Task: Look for products in the category "Curry Sauces" that are on sale.
Action: Mouse moved to (215, 120)
Screenshot: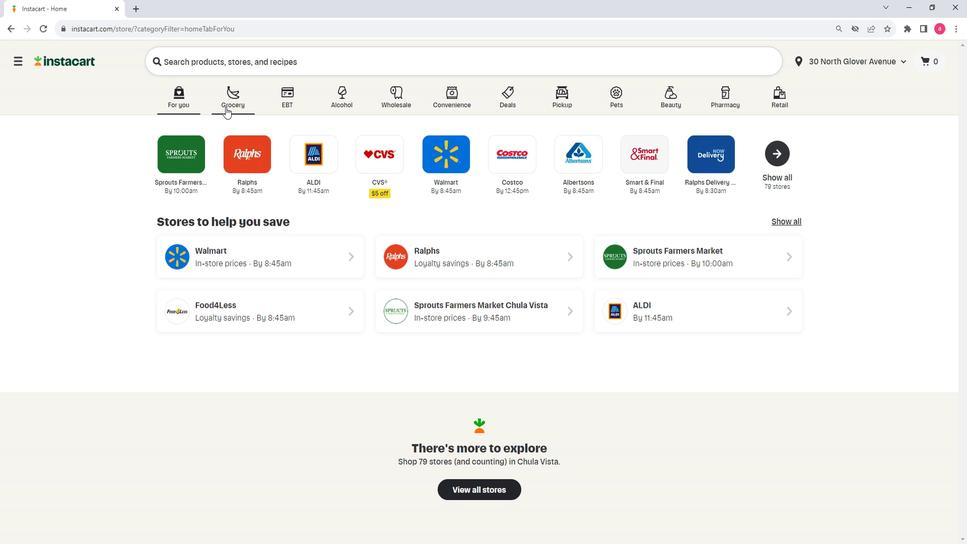 
Action: Mouse pressed left at (215, 120)
Screenshot: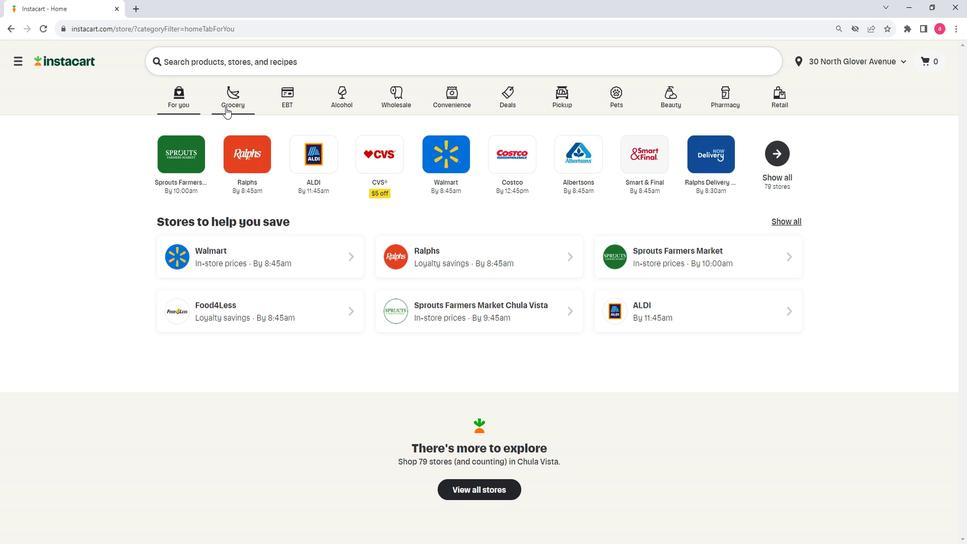 
Action: Mouse moved to (204, 257)
Screenshot: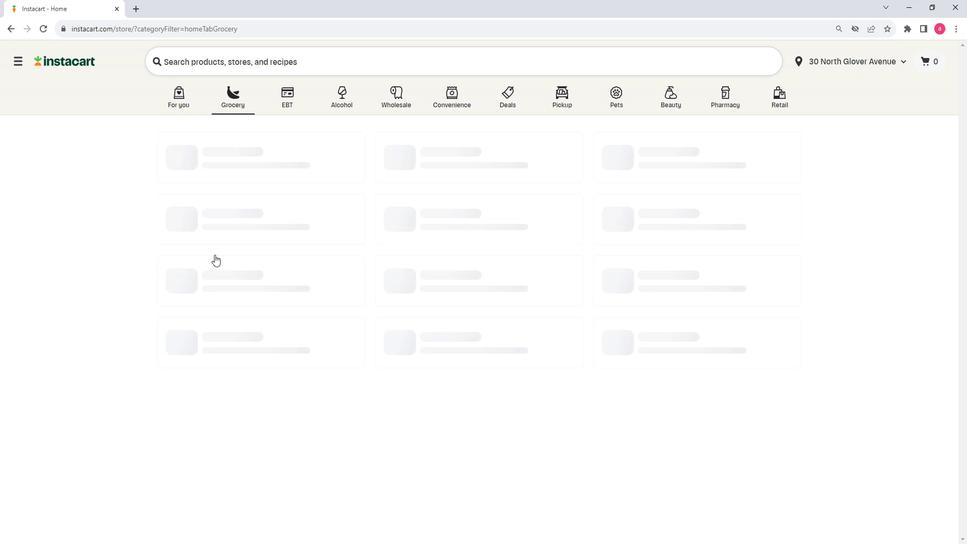 
Action: Mouse scrolled (204, 257) with delta (0, 0)
Screenshot: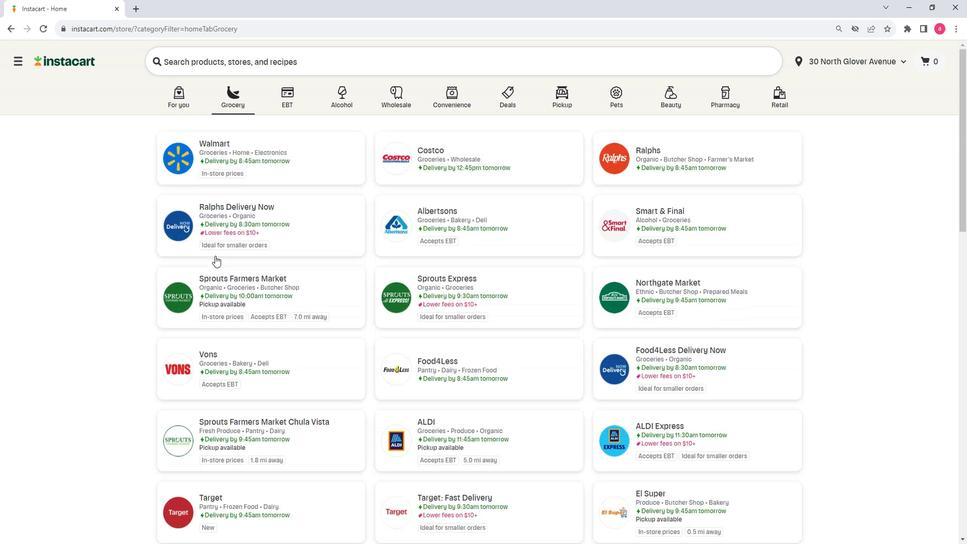 
Action: Mouse moved to (205, 258)
Screenshot: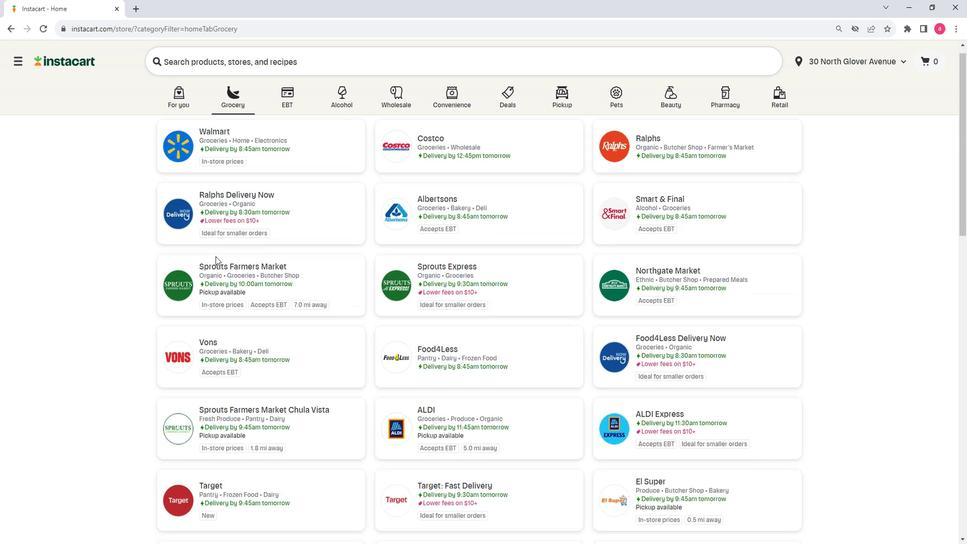
Action: Mouse scrolled (205, 257) with delta (0, 0)
Screenshot: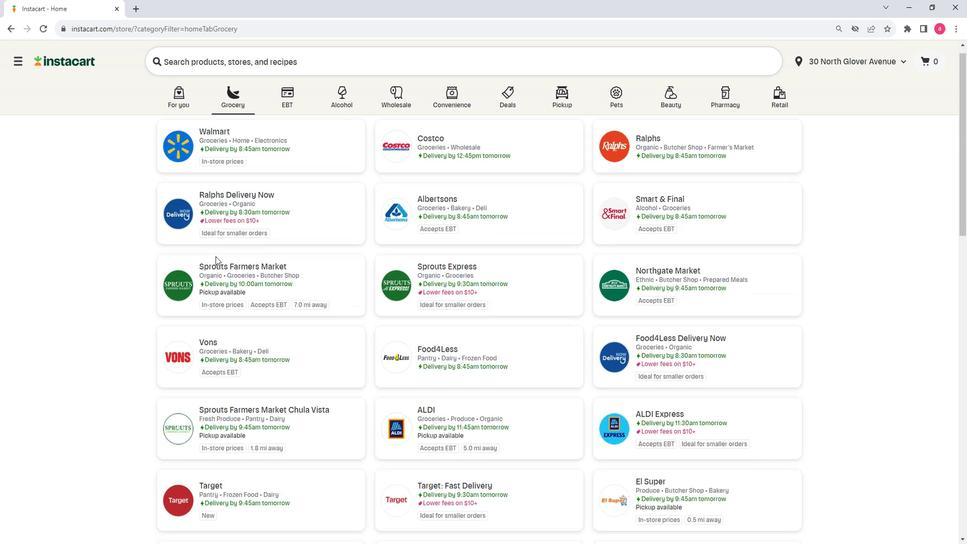 
Action: Mouse moved to (308, 207)
Screenshot: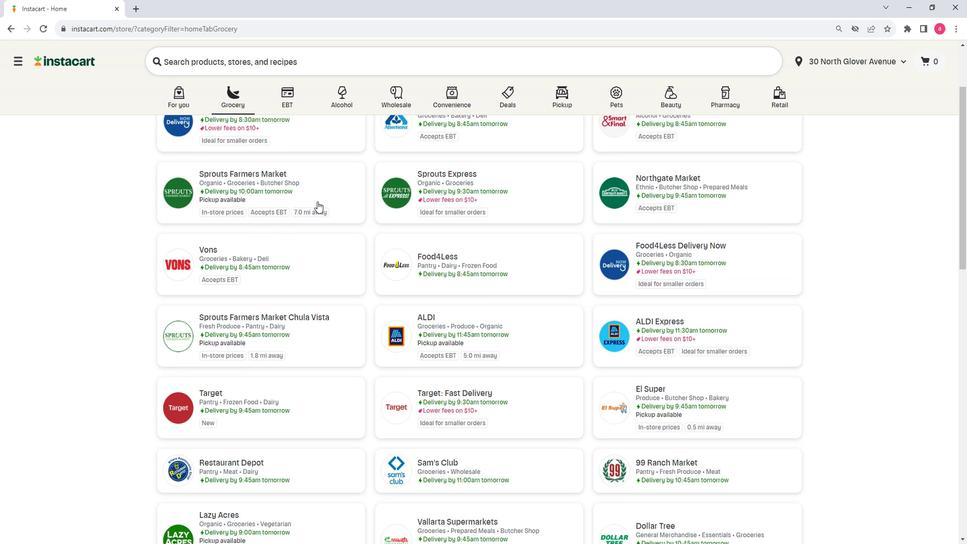 
Action: Mouse pressed left at (308, 207)
Screenshot: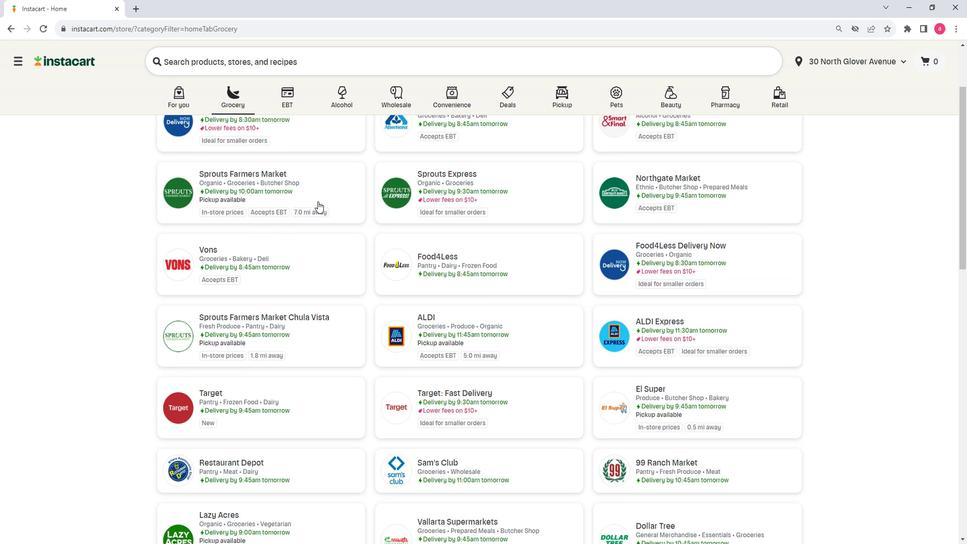 
Action: Mouse moved to (70, 313)
Screenshot: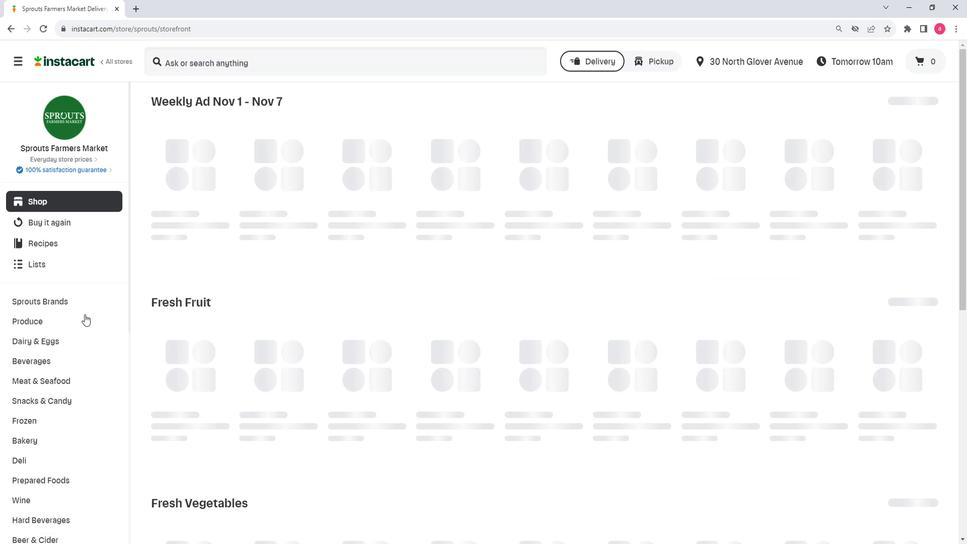 
Action: Mouse scrolled (70, 312) with delta (0, 0)
Screenshot: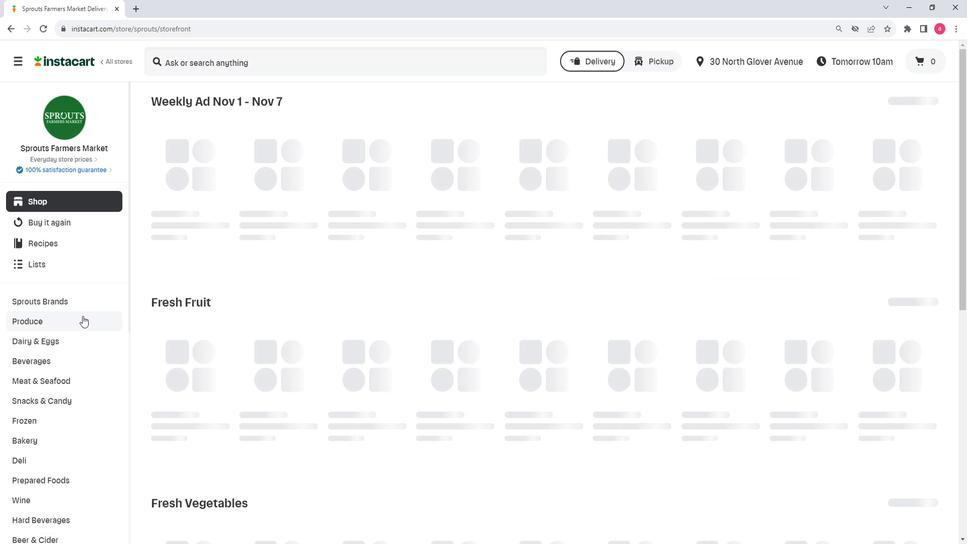 
Action: Mouse scrolled (70, 312) with delta (0, 0)
Screenshot: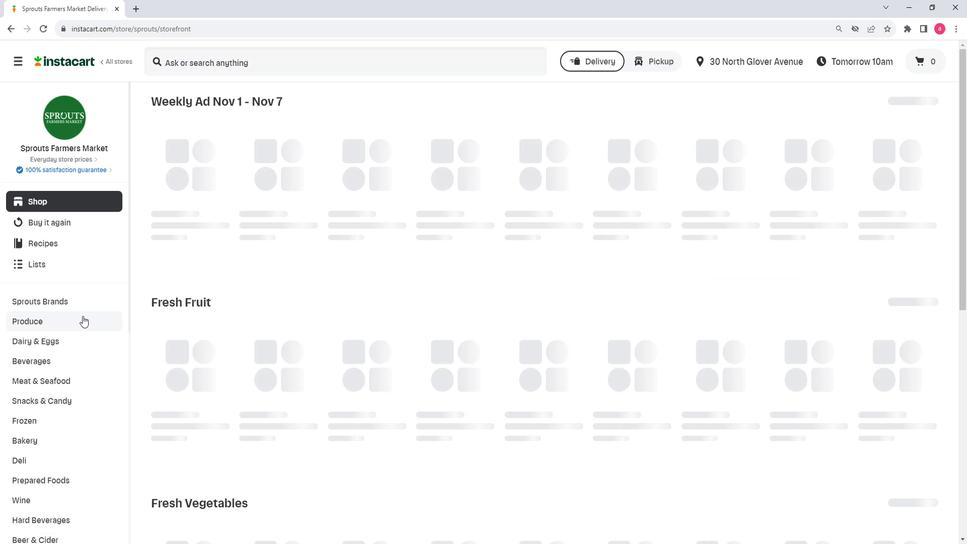 
Action: Mouse scrolled (70, 312) with delta (0, 0)
Screenshot: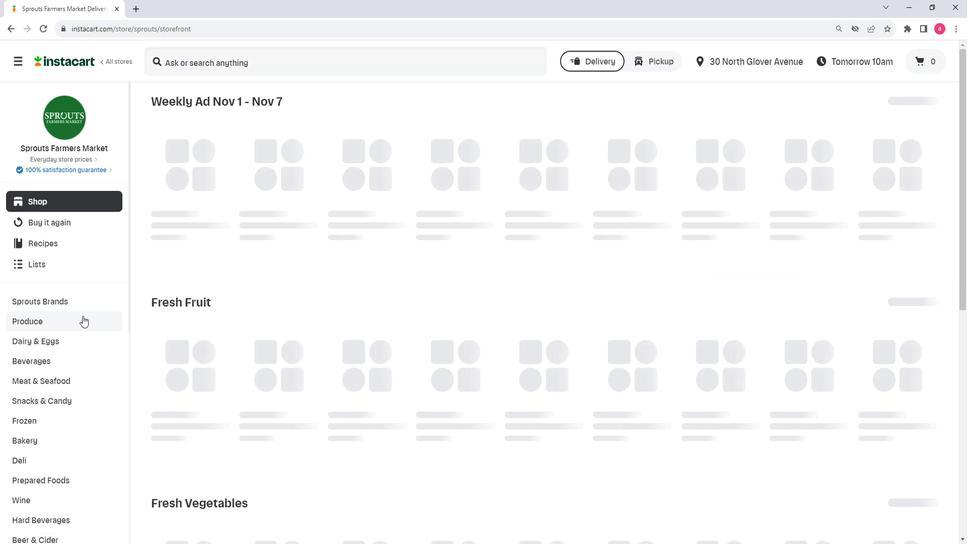 
Action: Mouse moved to (74, 312)
Screenshot: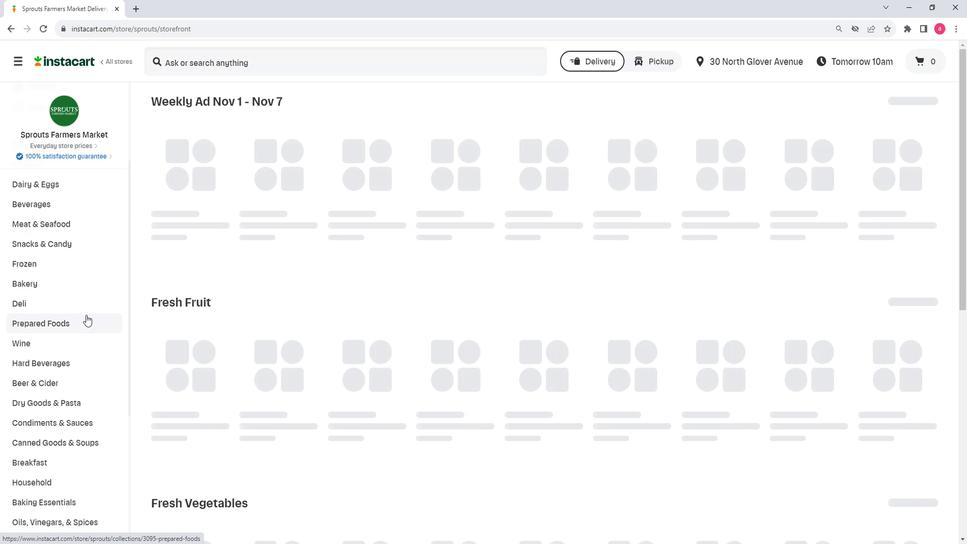 
Action: Mouse scrolled (74, 312) with delta (0, 0)
Screenshot: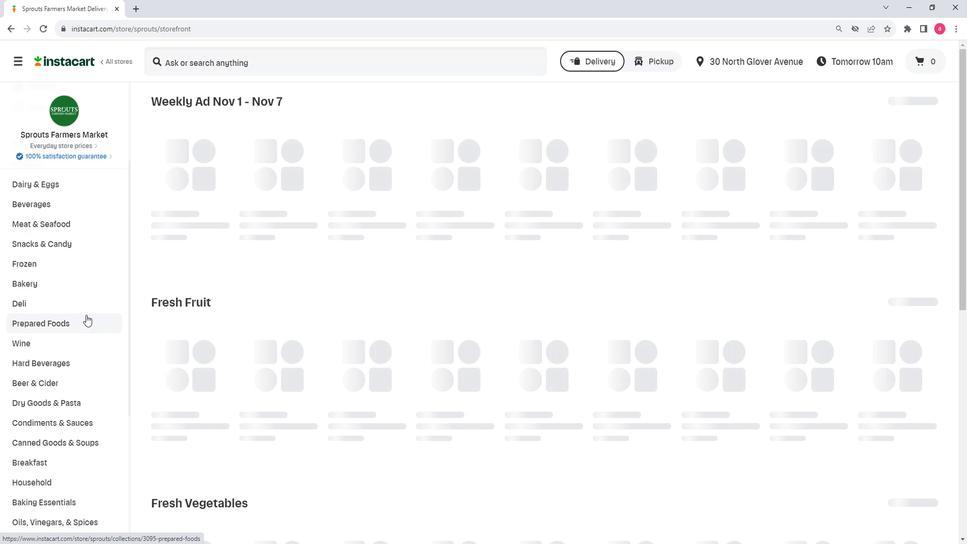 
Action: Mouse scrolled (74, 312) with delta (0, 0)
Screenshot: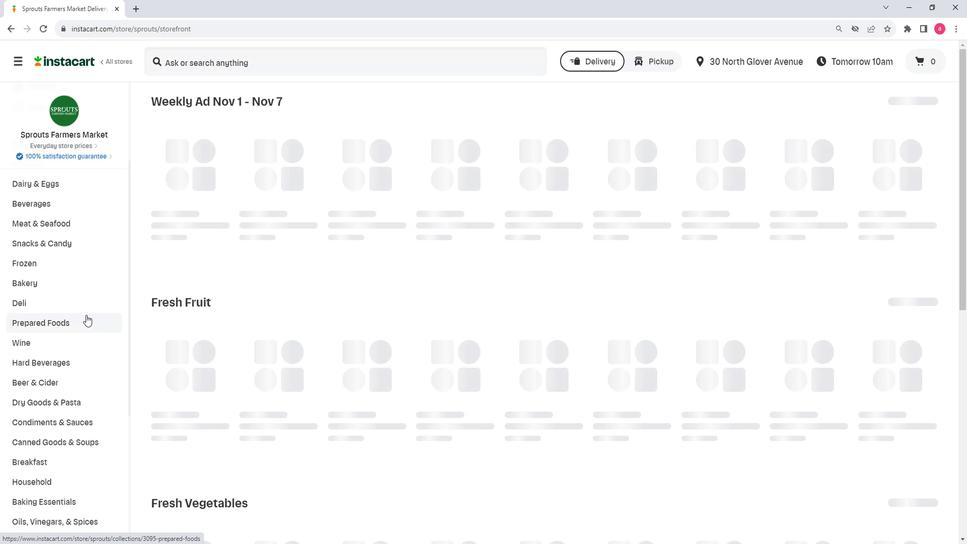 
Action: Mouse moved to (33, 318)
Screenshot: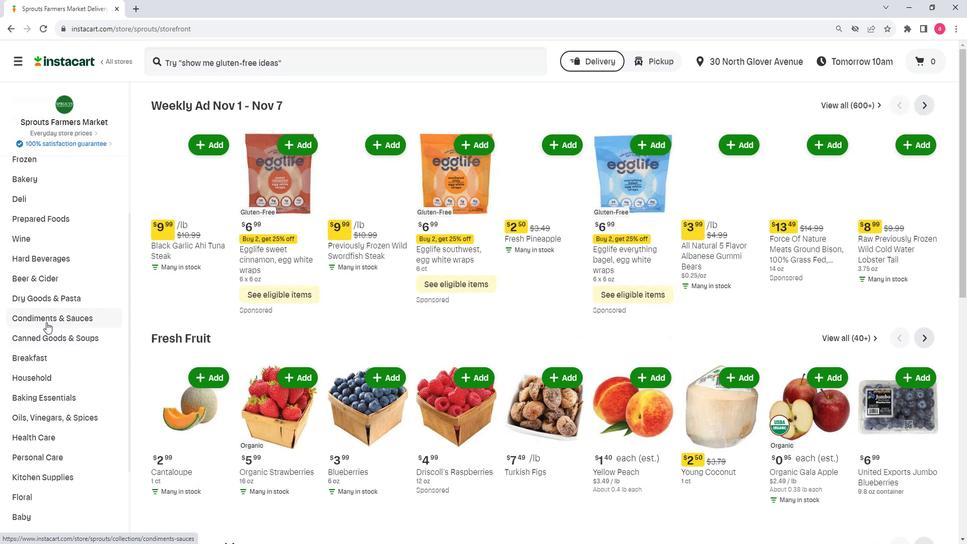 
Action: Mouse pressed left at (33, 318)
Screenshot: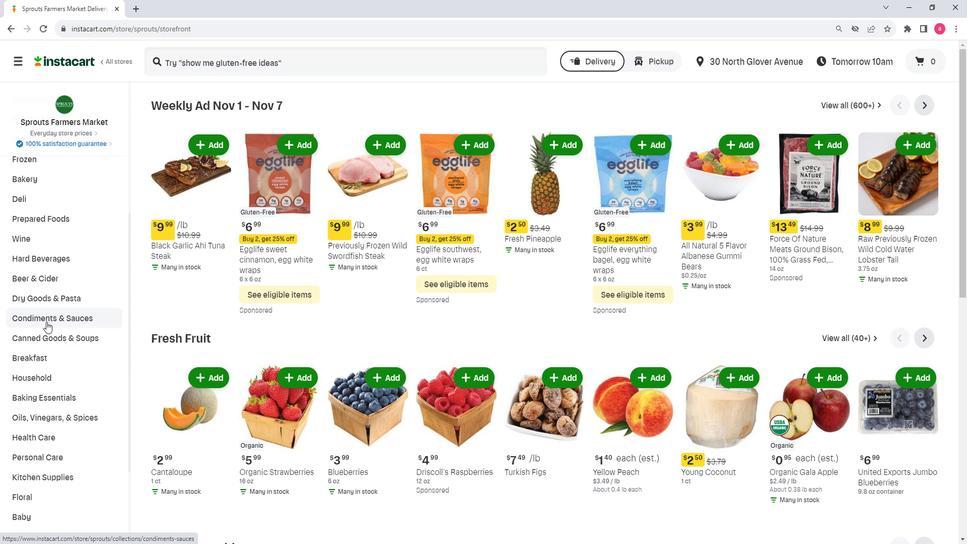 
Action: Mouse moved to (625, 140)
Screenshot: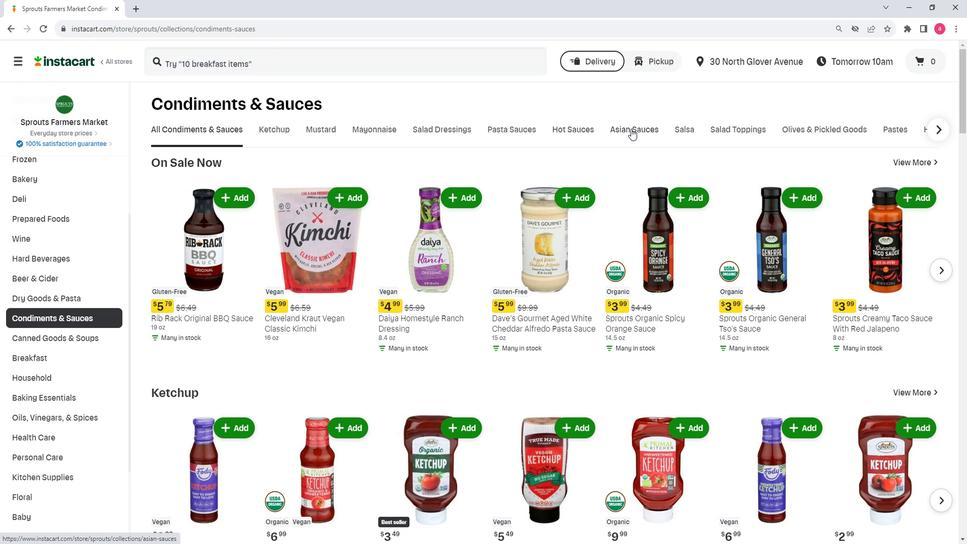 
Action: Mouse pressed left at (625, 140)
Screenshot: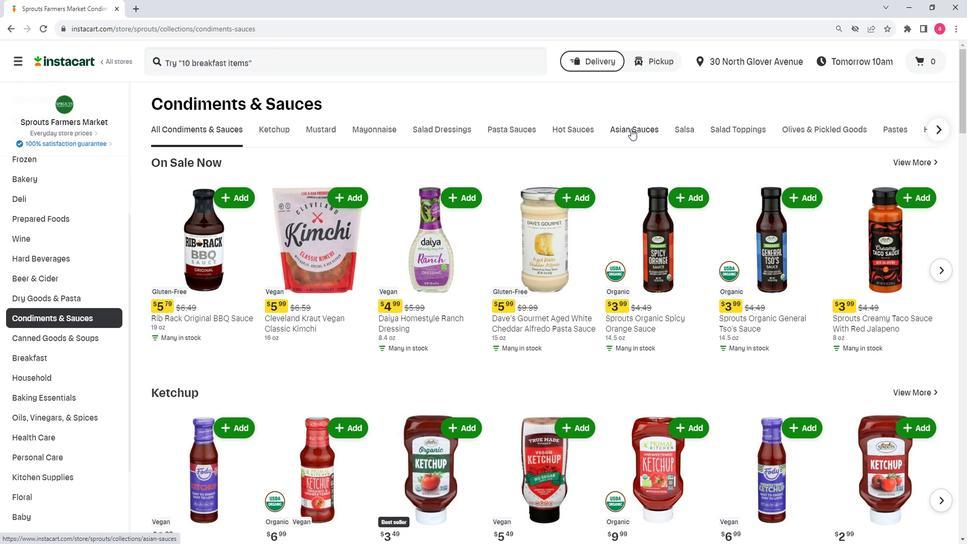 
Action: Mouse moved to (397, 181)
Screenshot: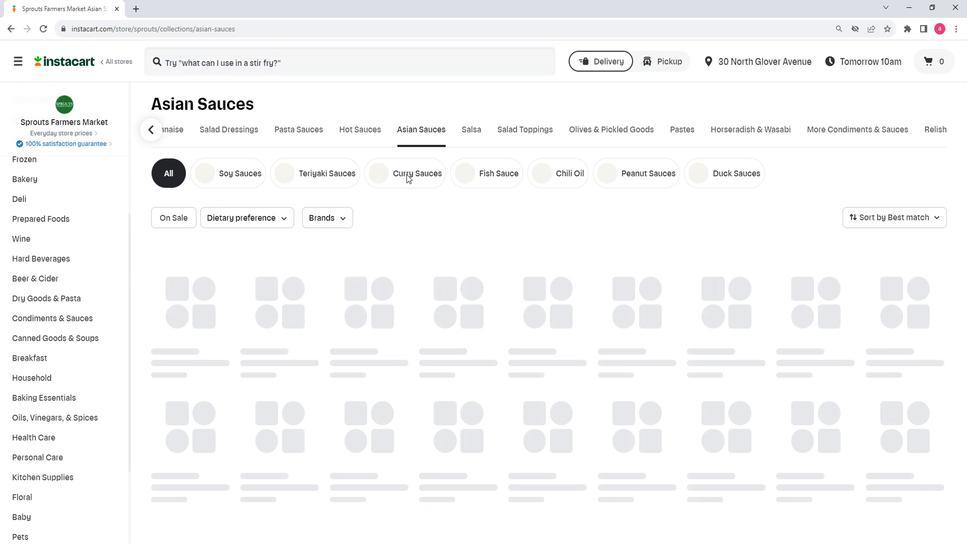 
Action: Mouse pressed left at (397, 181)
Screenshot: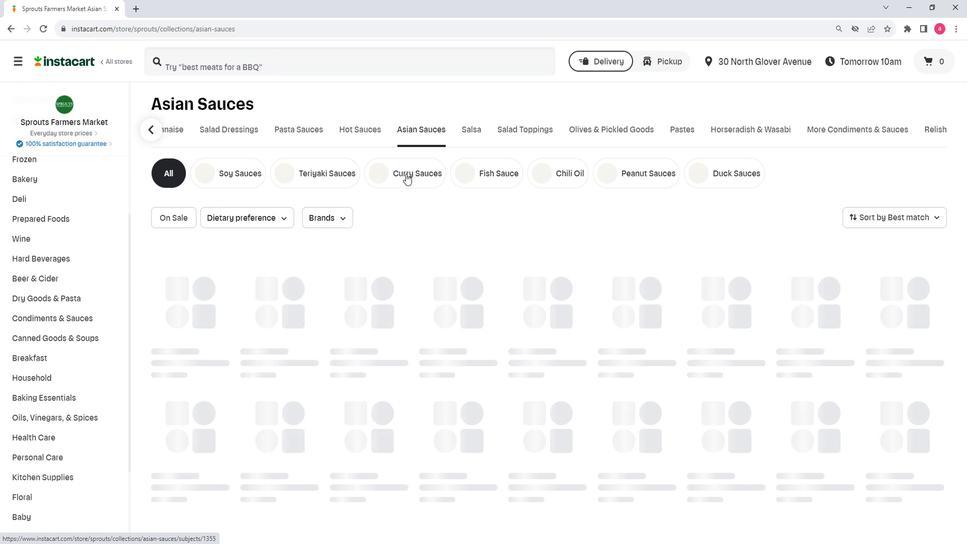 
Action: Mouse moved to (166, 228)
Screenshot: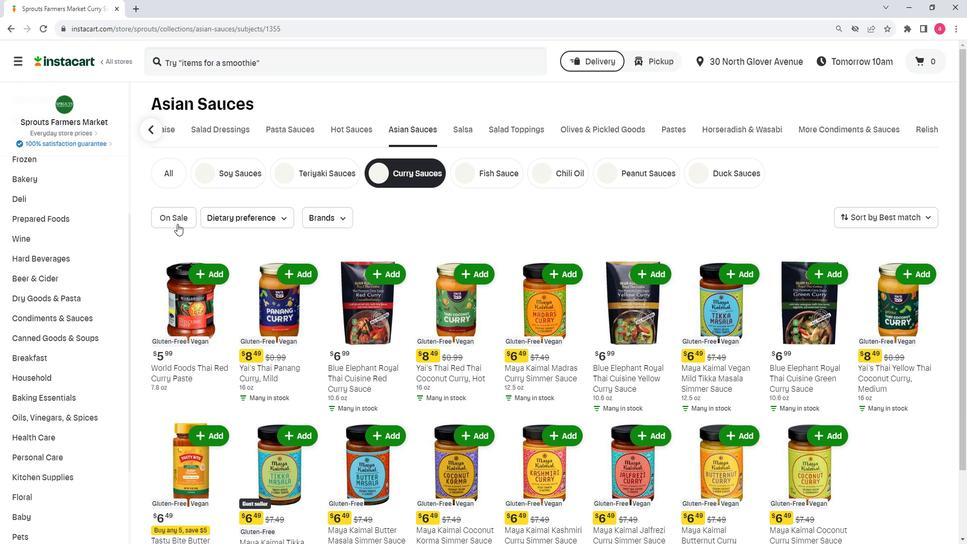 
Action: Mouse pressed left at (166, 228)
Screenshot: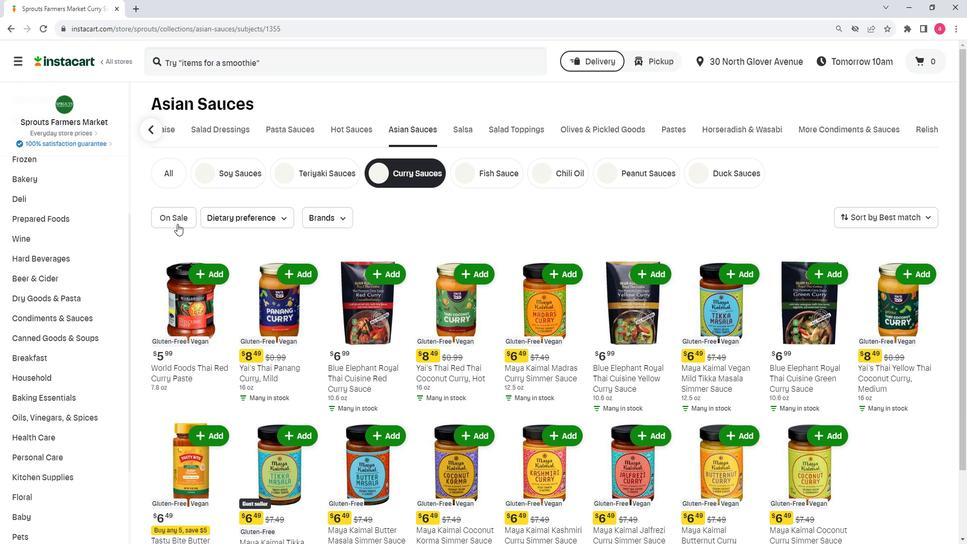 
Action: Mouse moved to (442, 226)
Screenshot: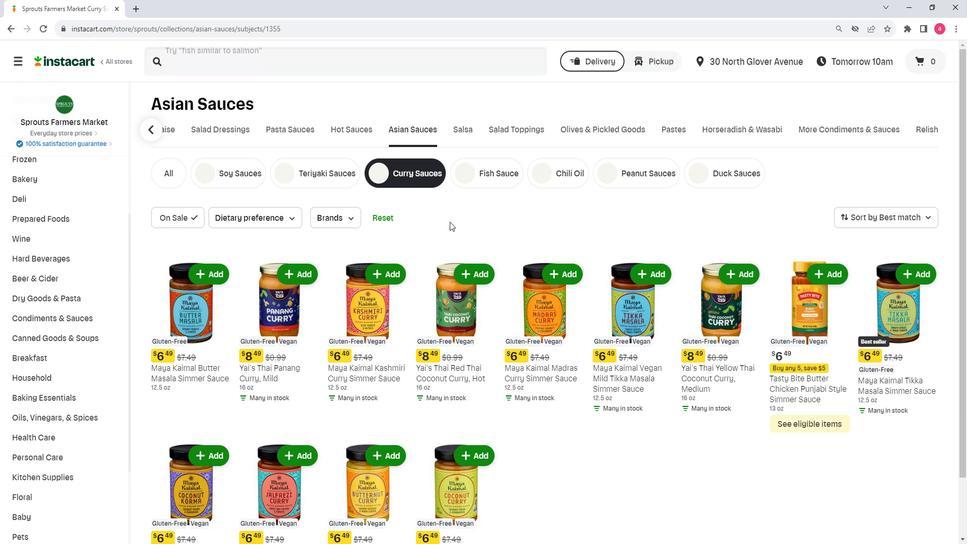 
